 Task: Create a due date automation trigger when advanced on, on the monday after a card is due add fields without custom field "Resume" set at 11:00 AM.
Action: Mouse moved to (1093, 91)
Screenshot: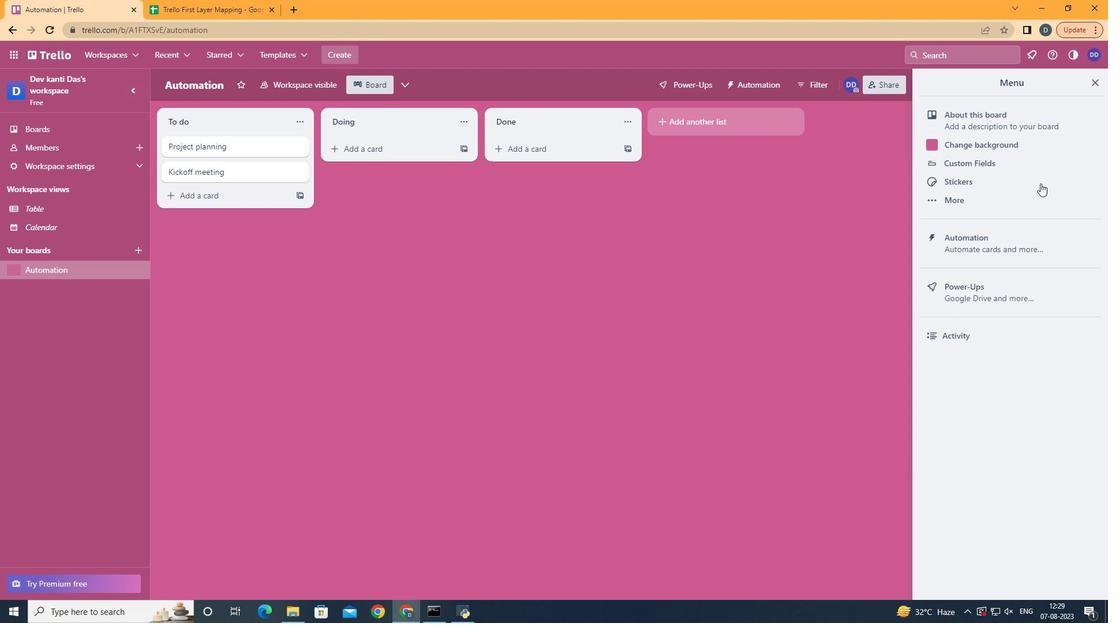 
Action: Mouse pressed left at (1093, 91)
Screenshot: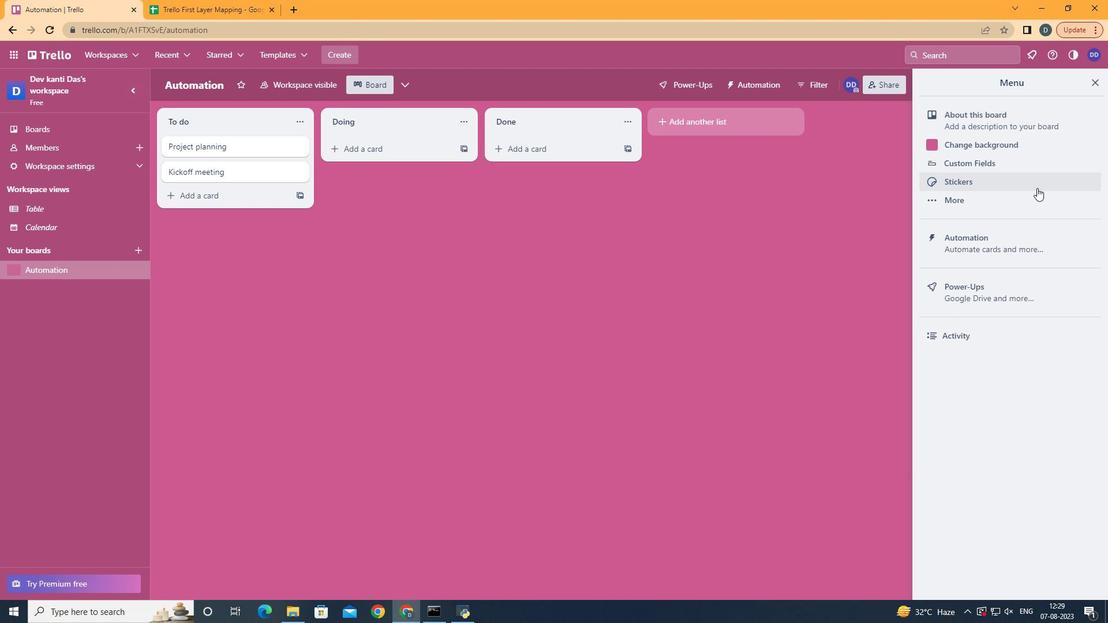 
Action: Mouse moved to (995, 252)
Screenshot: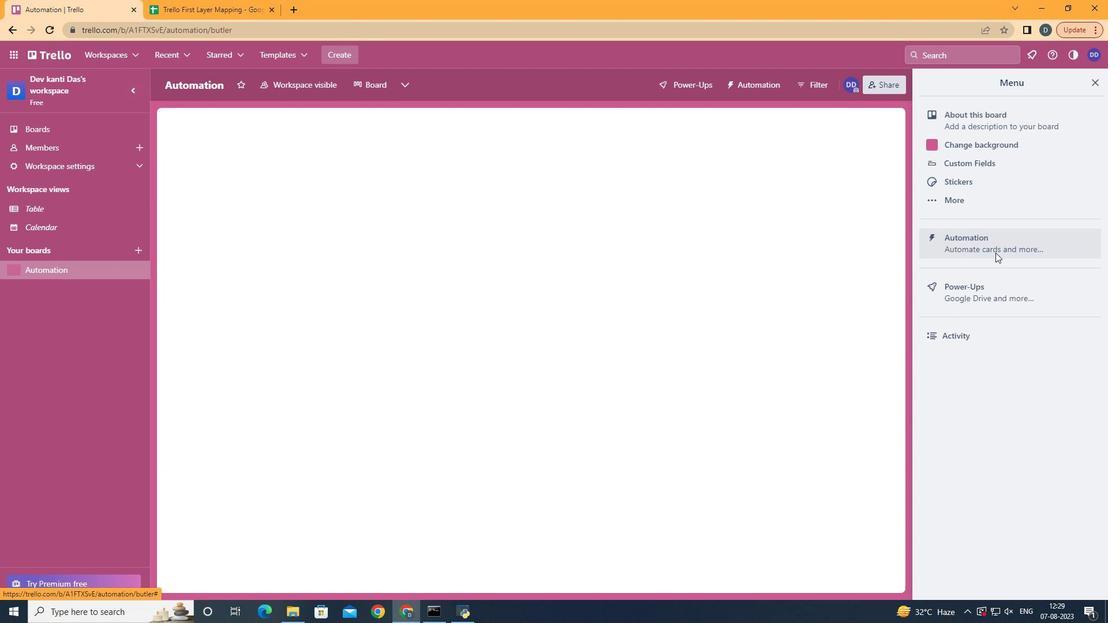 
Action: Mouse pressed left at (995, 252)
Screenshot: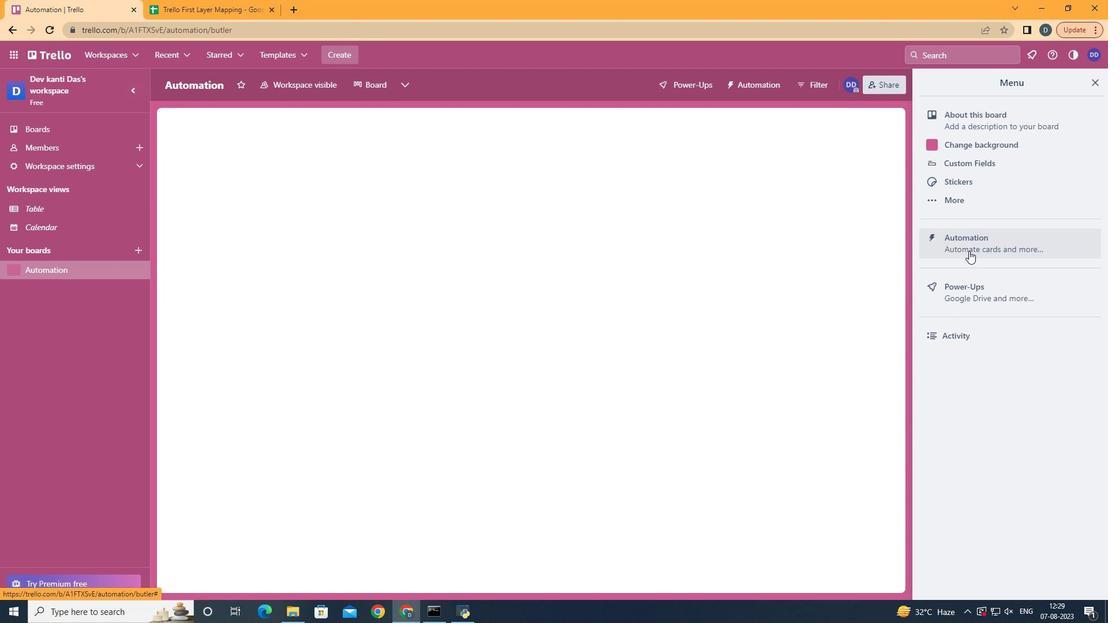 
Action: Mouse moved to (211, 233)
Screenshot: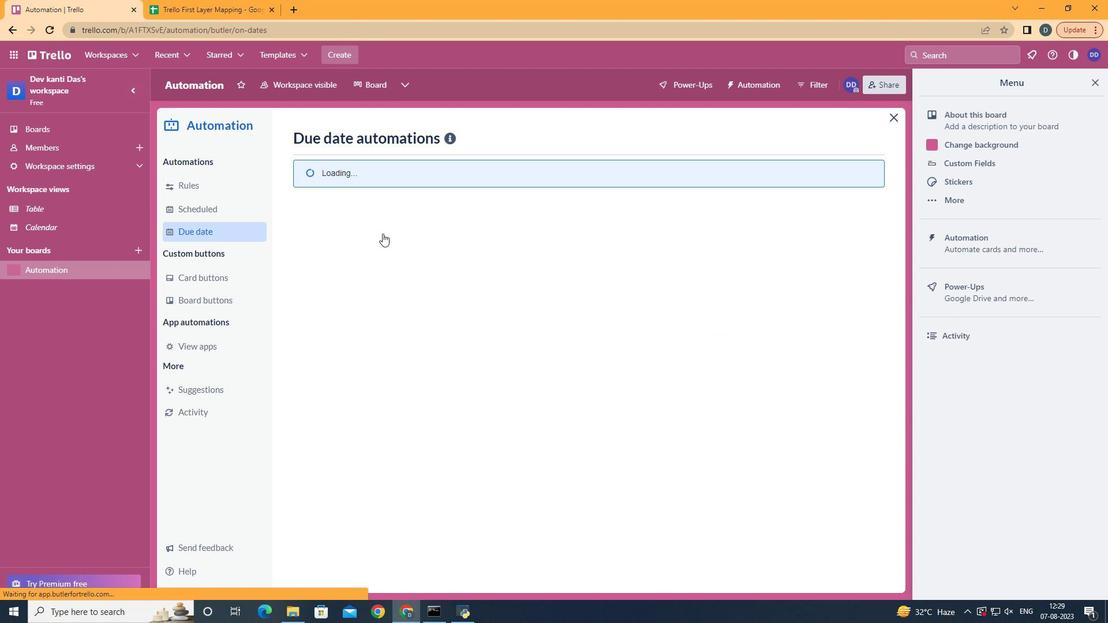 
Action: Mouse pressed left at (211, 233)
Screenshot: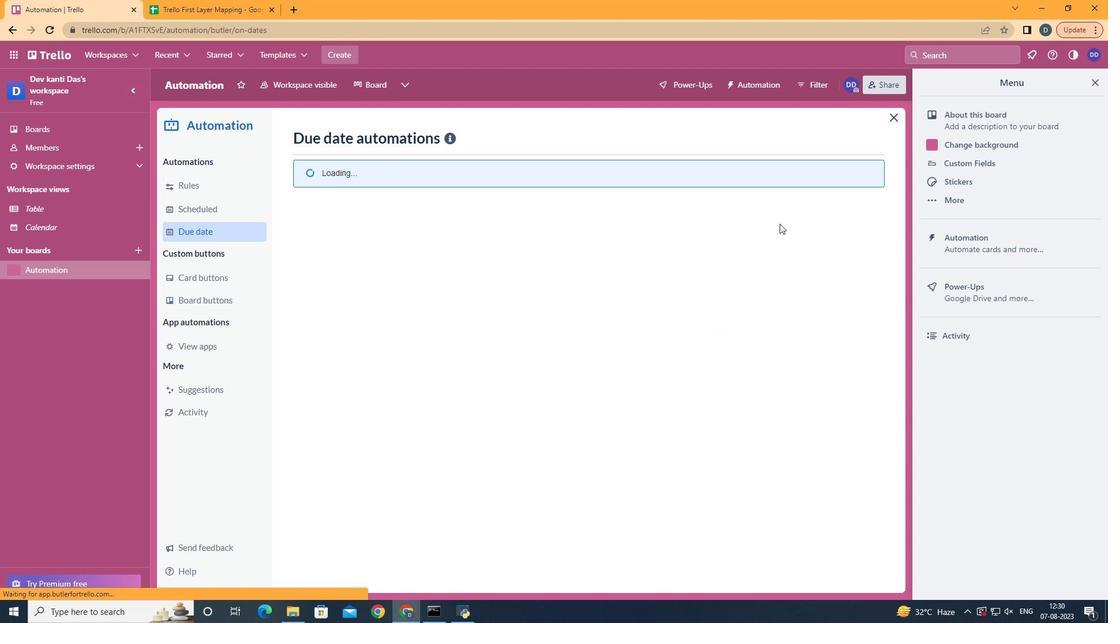 
Action: Mouse moved to (814, 138)
Screenshot: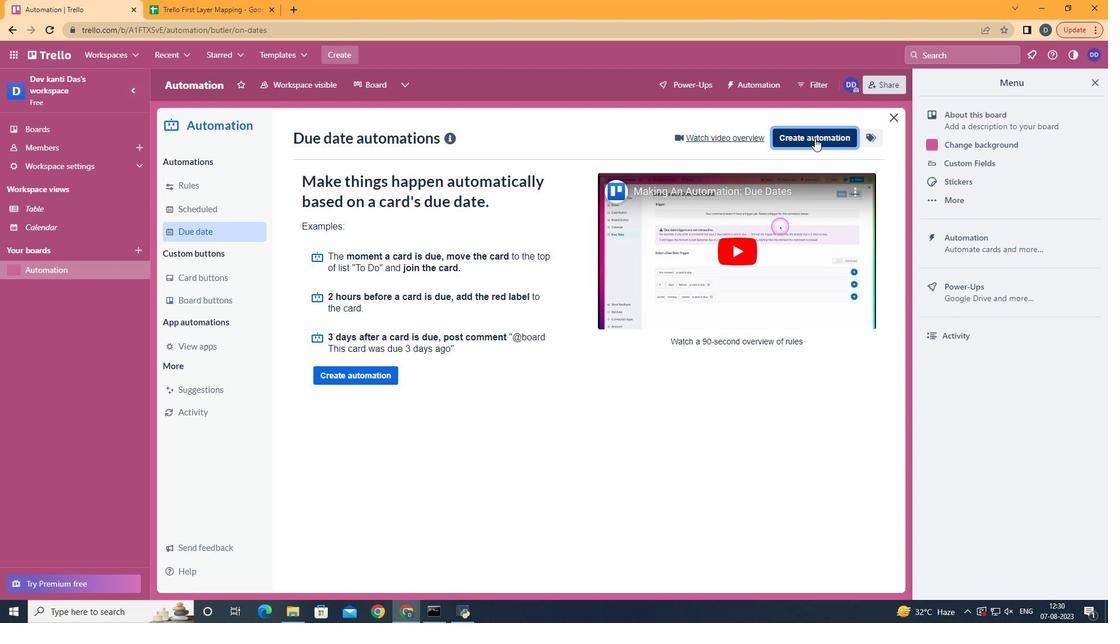 
Action: Mouse pressed left at (814, 138)
Screenshot: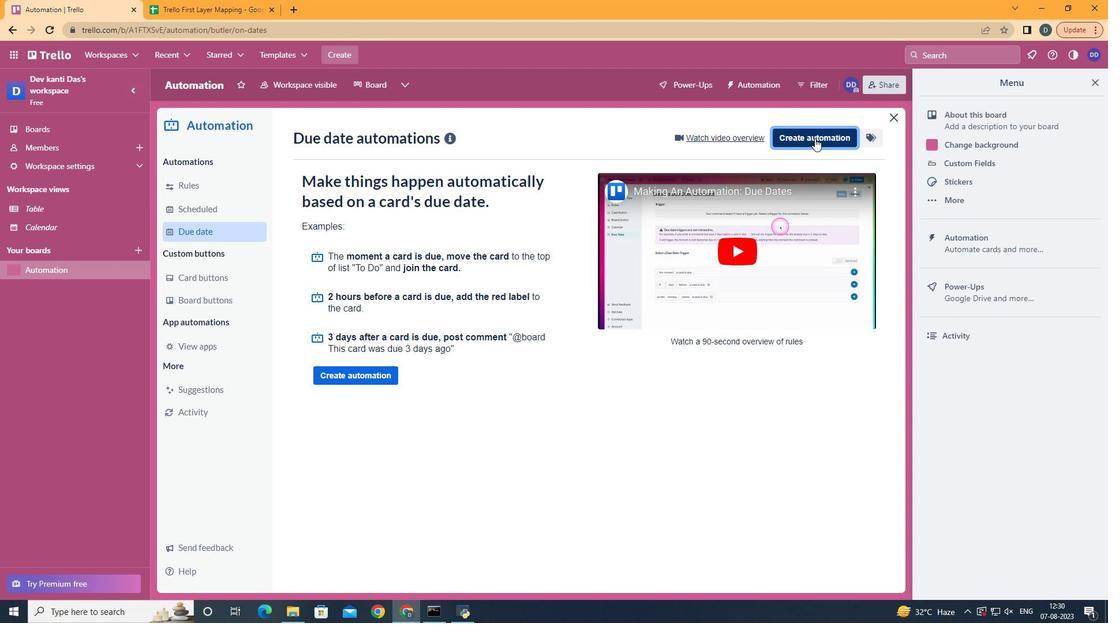 
Action: Mouse moved to (596, 254)
Screenshot: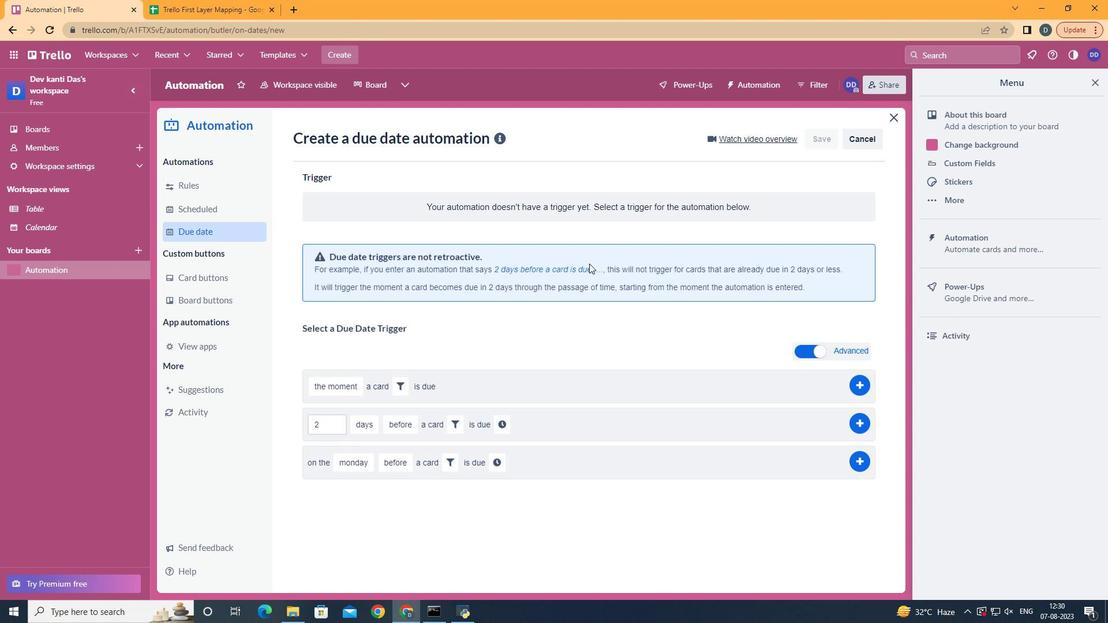
Action: Mouse pressed left at (596, 254)
Screenshot: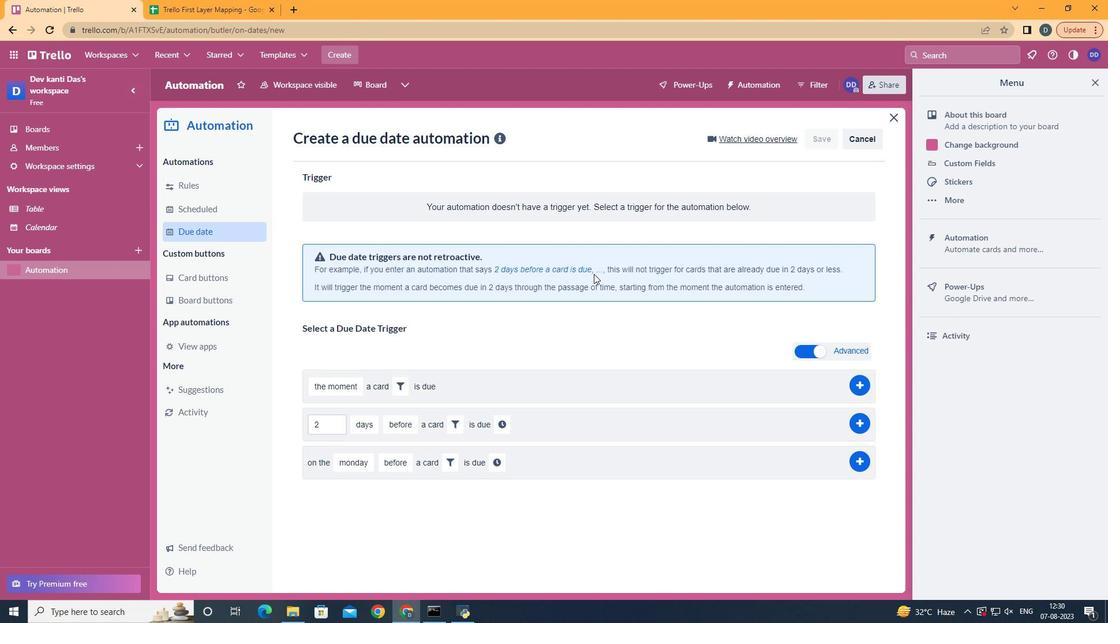 
Action: Mouse moved to (389, 296)
Screenshot: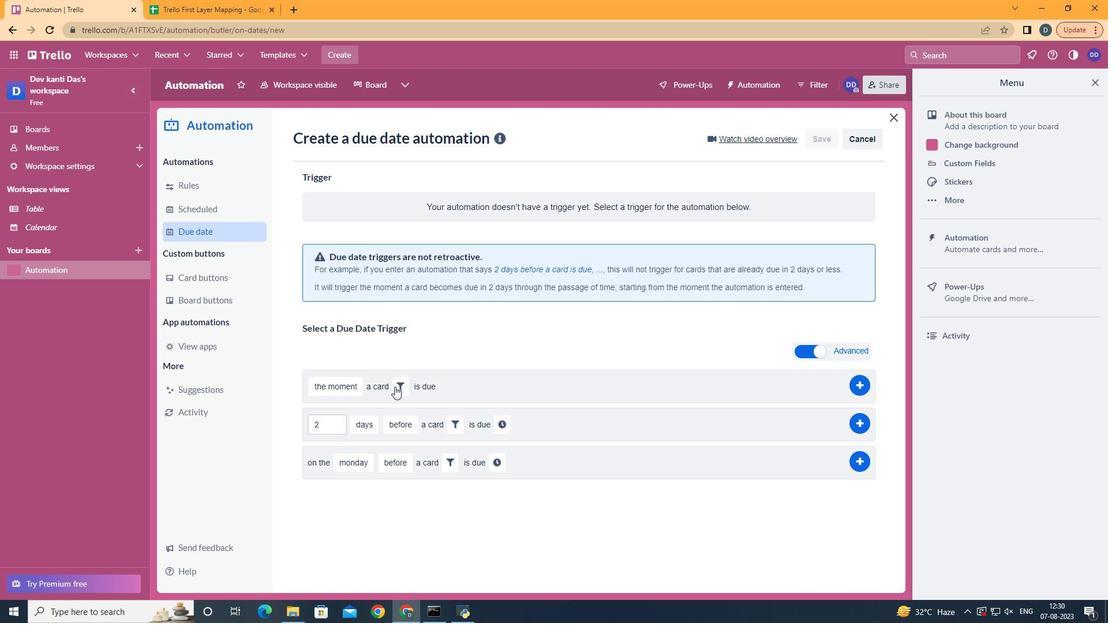 
Action: Mouse pressed left at (389, 296)
Screenshot: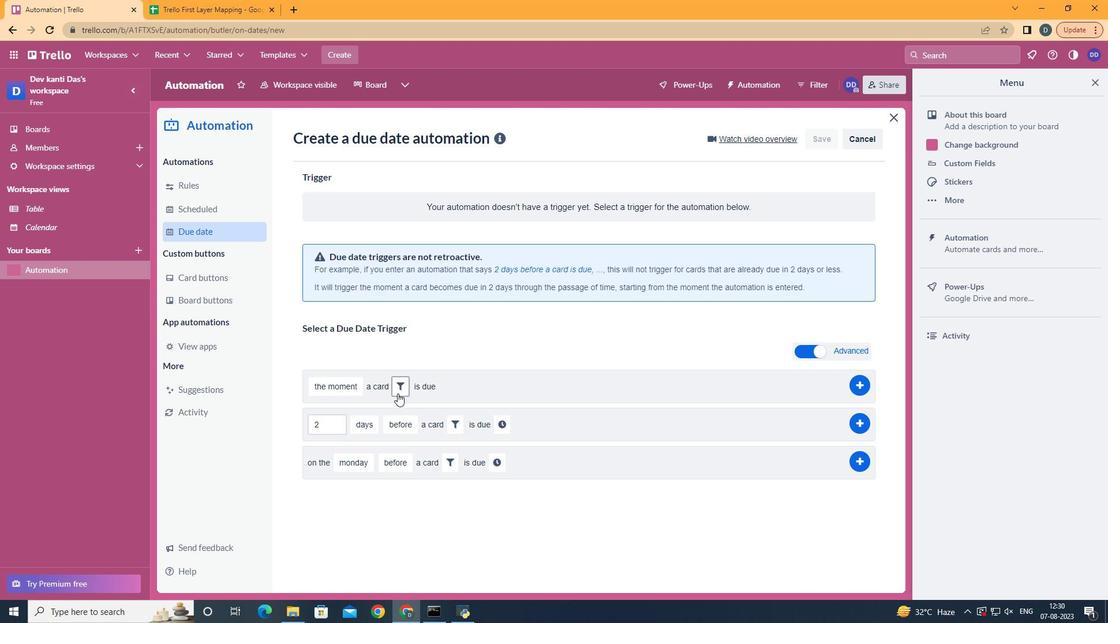 
Action: Mouse moved to (403, 509)
Screenshot: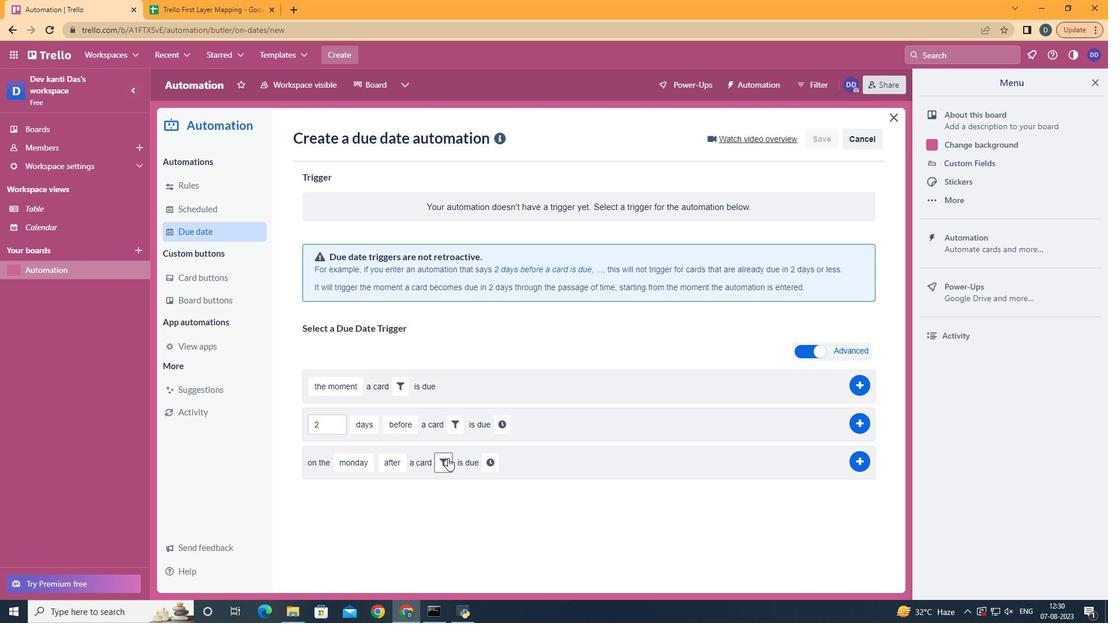 
Action: Mouse pressed left at (403, 509)
Screenshot: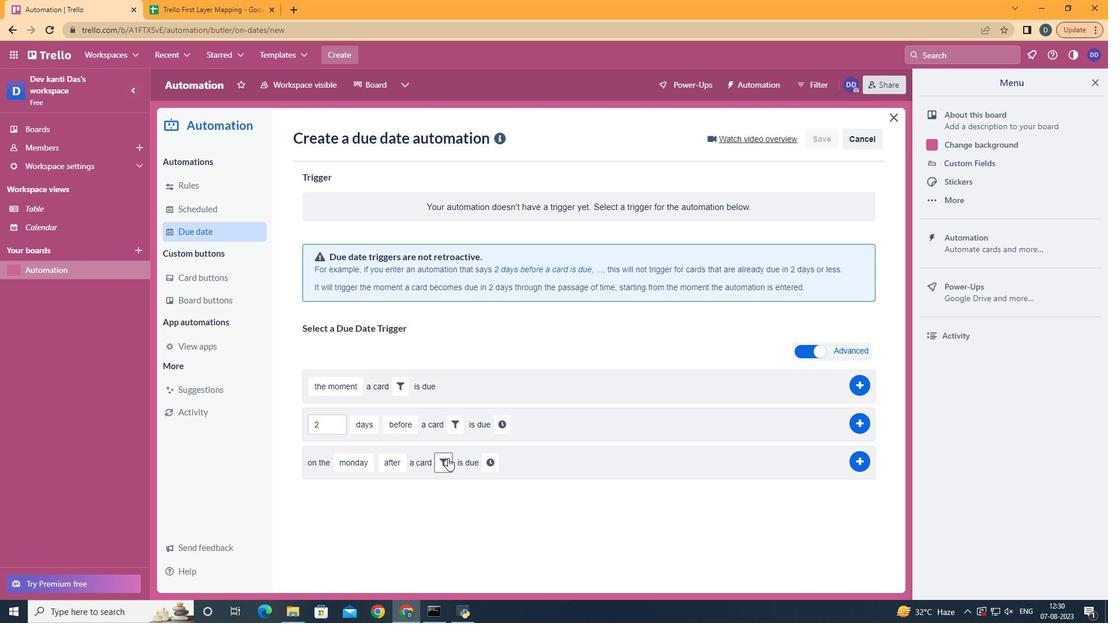 
Action: Mouse moved to (447, 458)
Screenshot: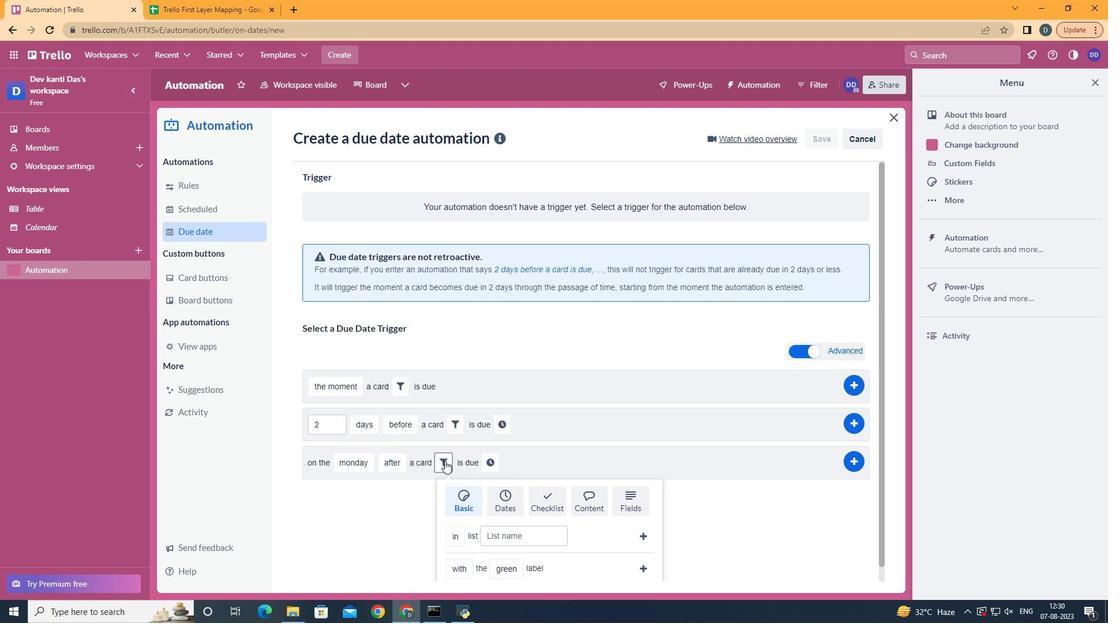
Action: Mouse pressed left at (447, 458)
Screenshot: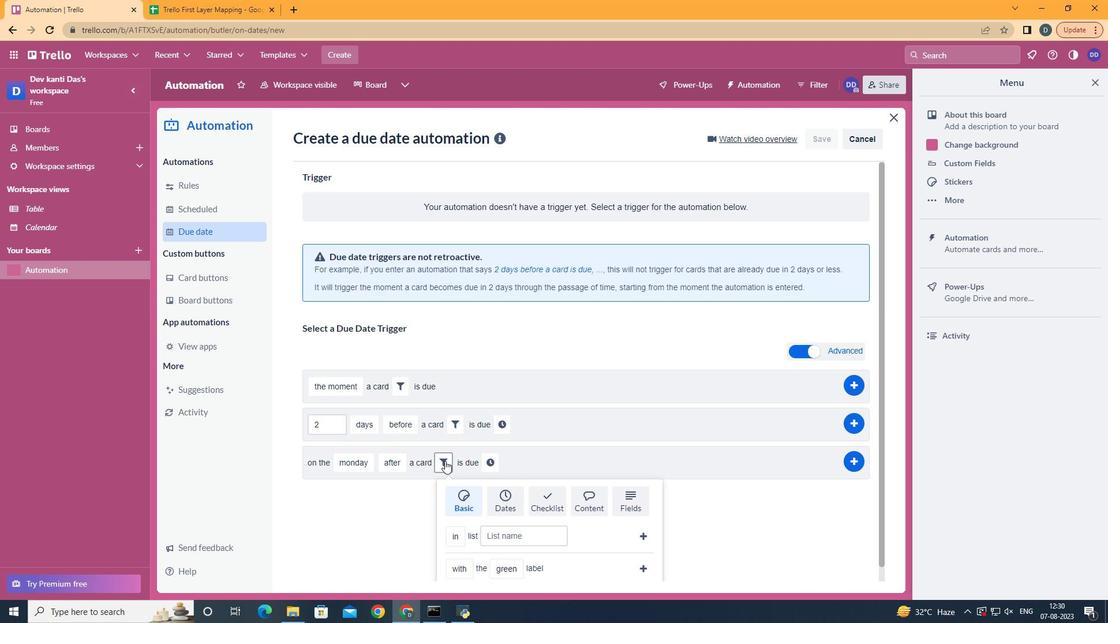 
Action: Mouse moved to (623, 500)
Screenshot: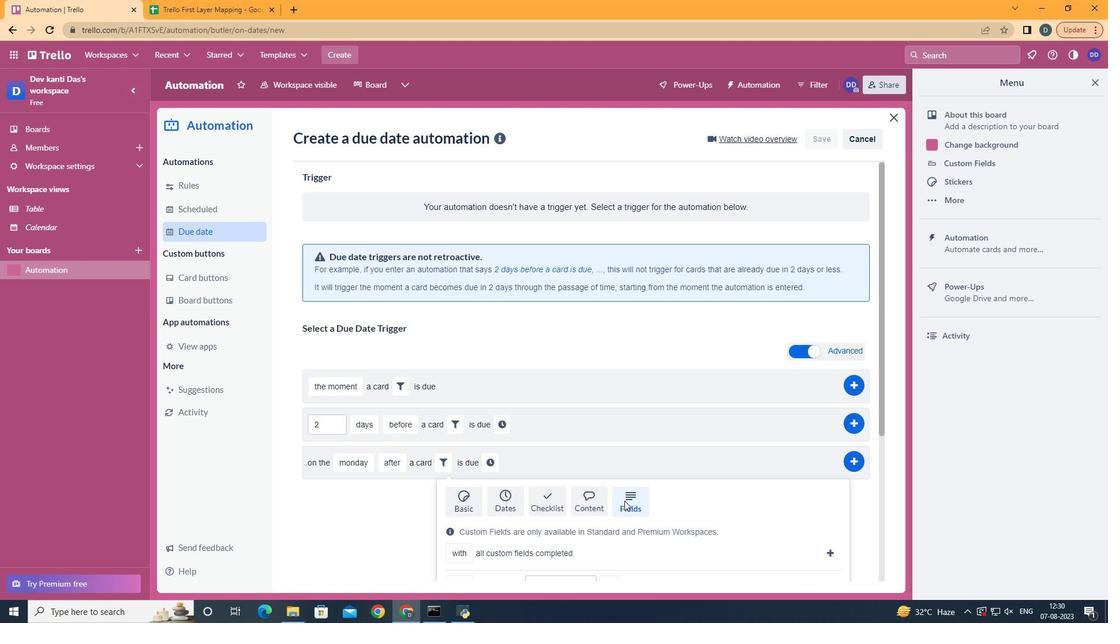 
Action: Mouse pressed left at (623, 500)
Screenshot: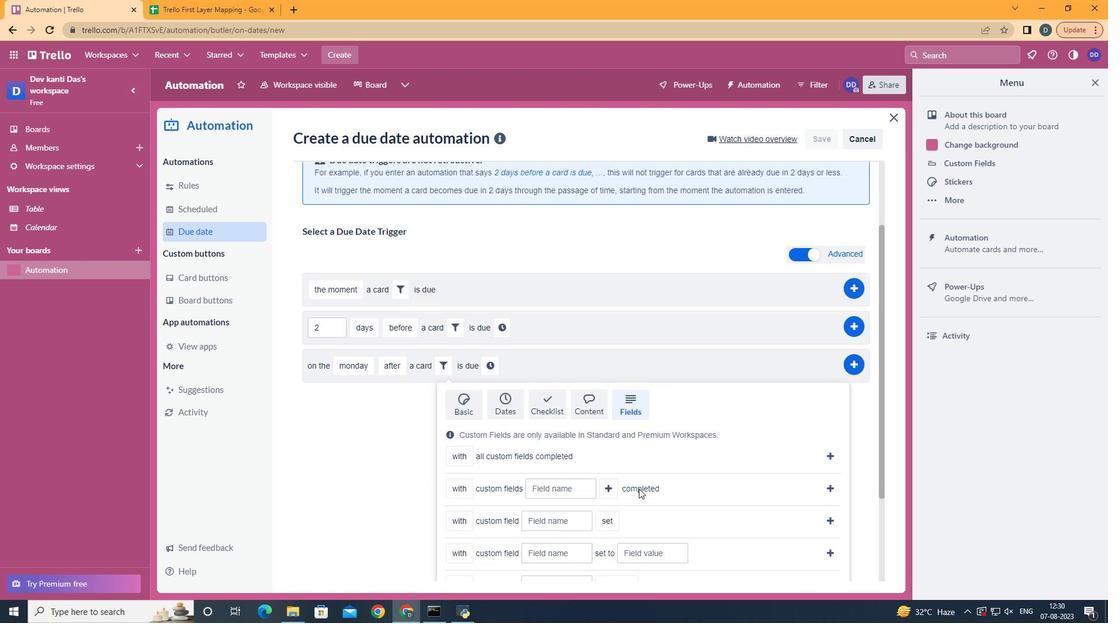 
Action: Mouse moved to (624, 500)
Screenshot: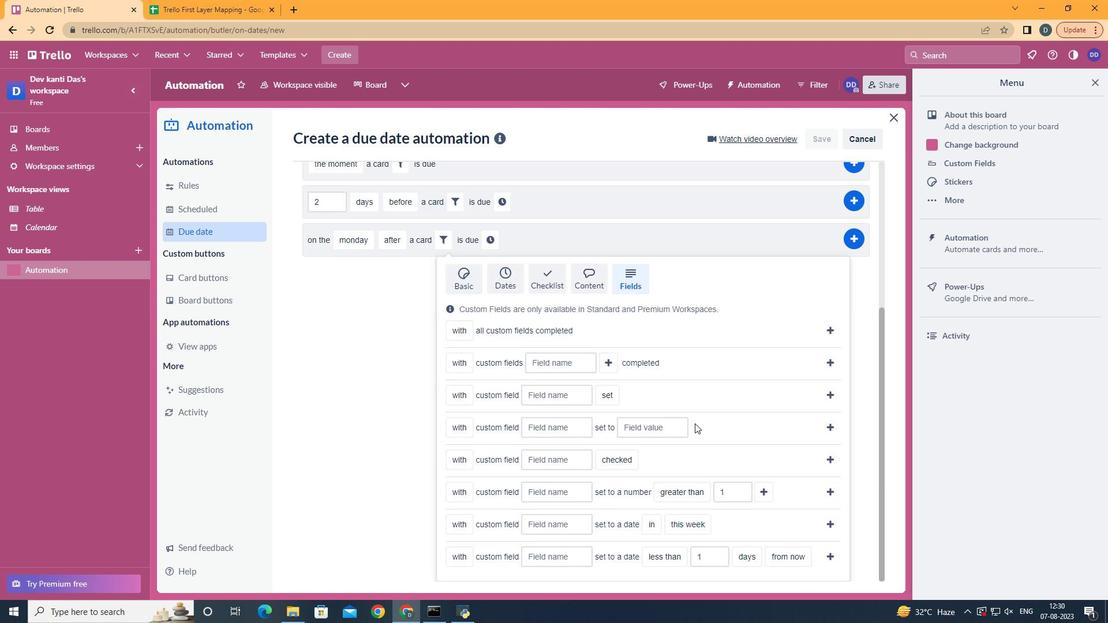
Action: Mouse scrolled (624, 500) with delta (0, 0)
Screenshot: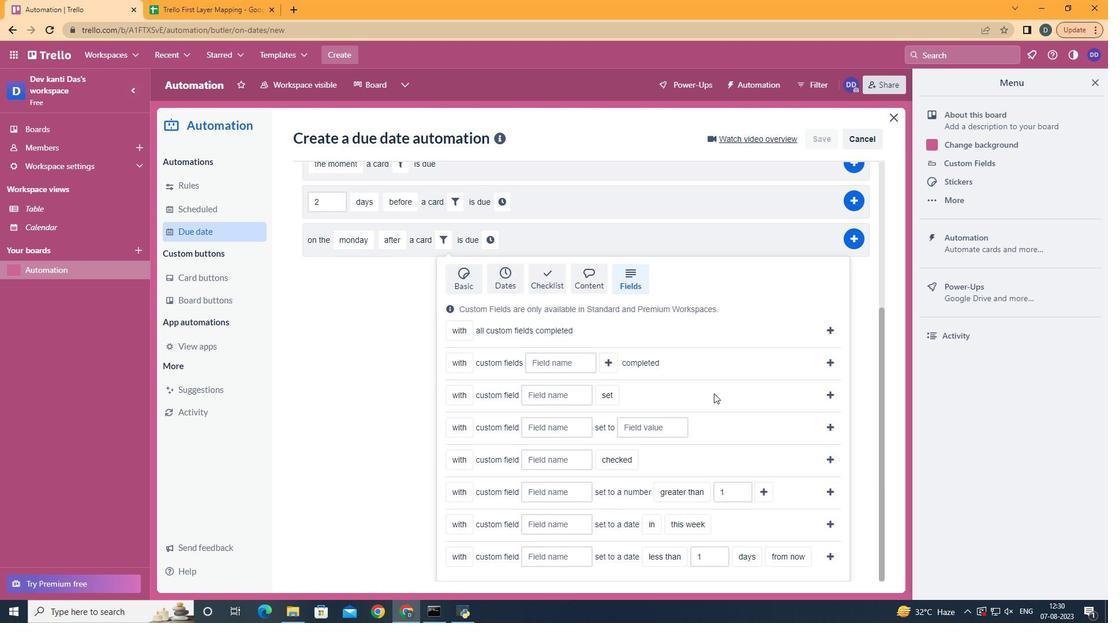 
Action: Mouse scrolled (624, 500) with delta (0, 0)
Screenshot: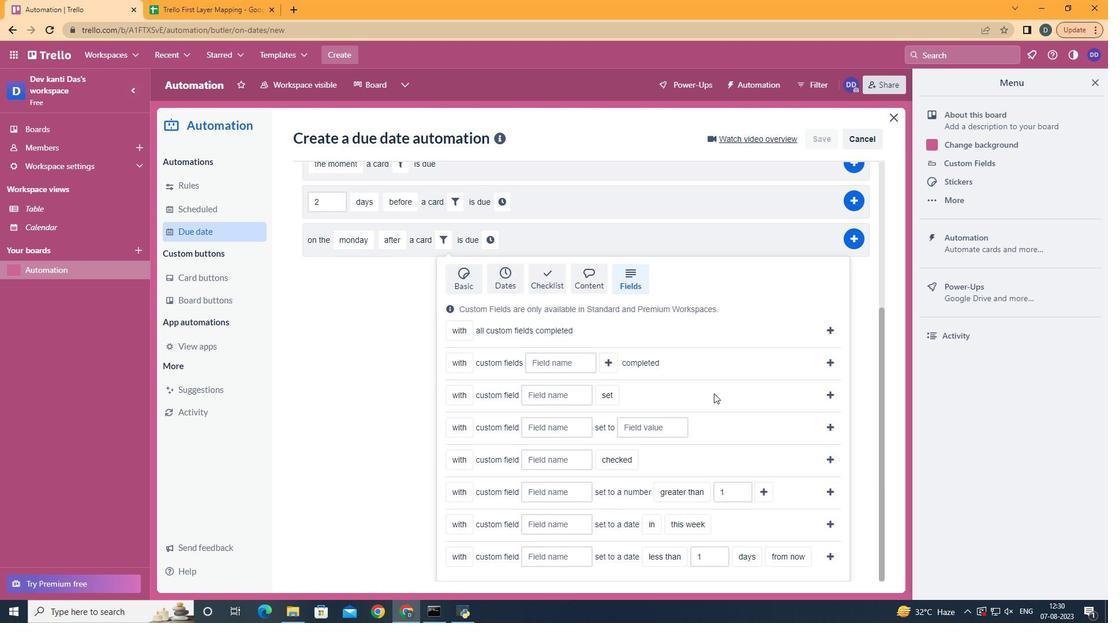 
Action: Mouse scrolled (624, 500) with delta (0, 0)
Screenshot: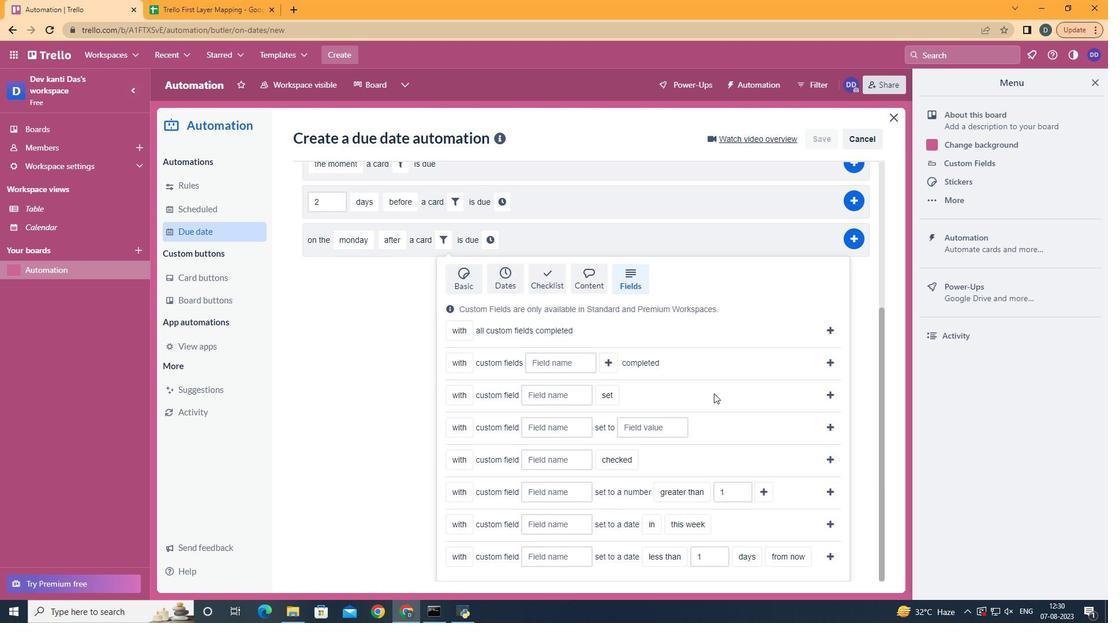 
Action: Mouse scrolled (624, 500) with delta (0, 0)
Screenshot: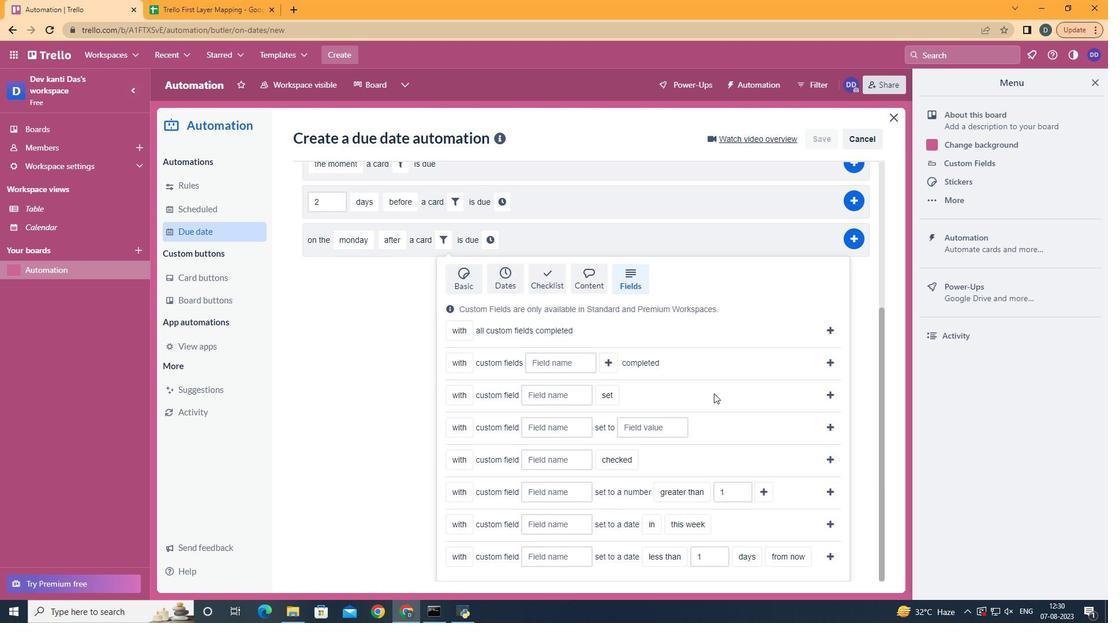 
Action: Mouse scrolled (624, 500) with delta (0, 0)
Screenshot: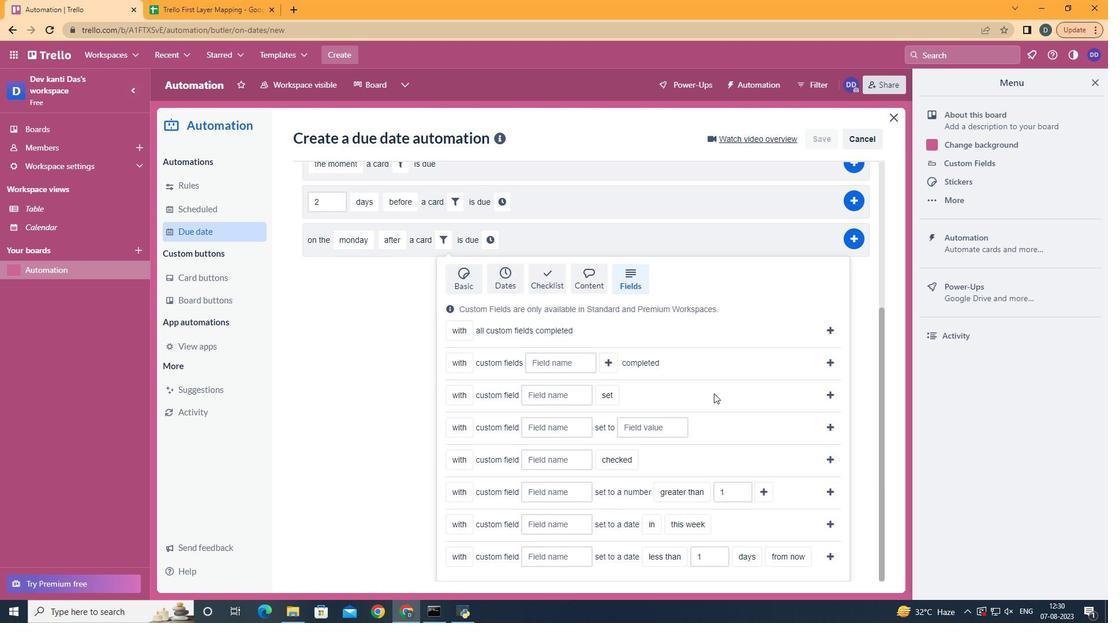 
Action: Mouse moved to (466, 440)
Screenshot: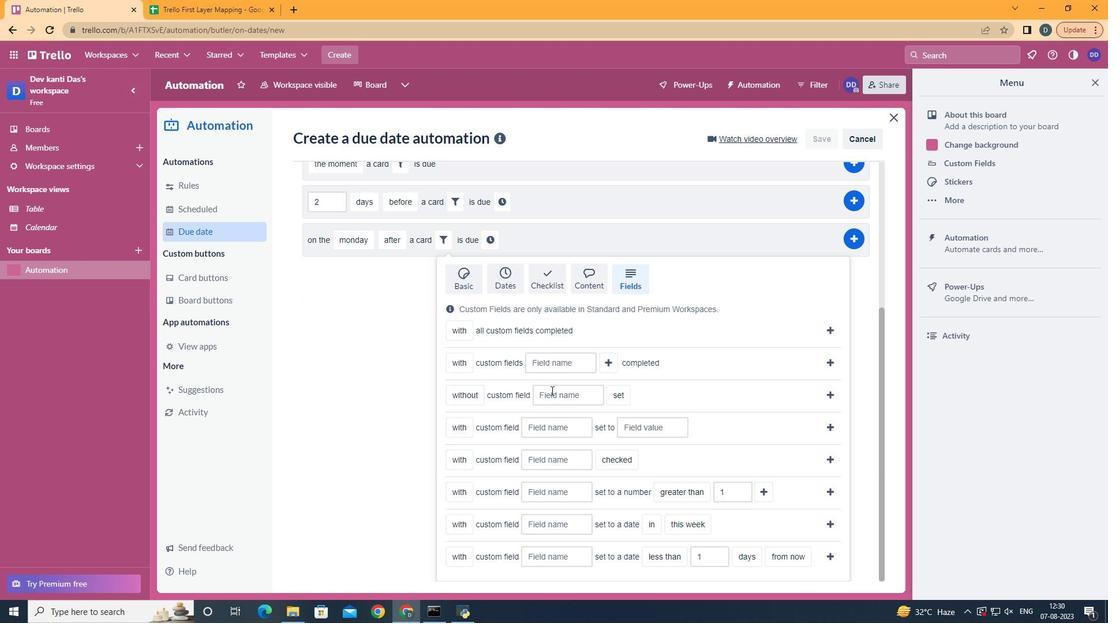 
Action: Mouse pressed left at (466, 440)
Screenshot: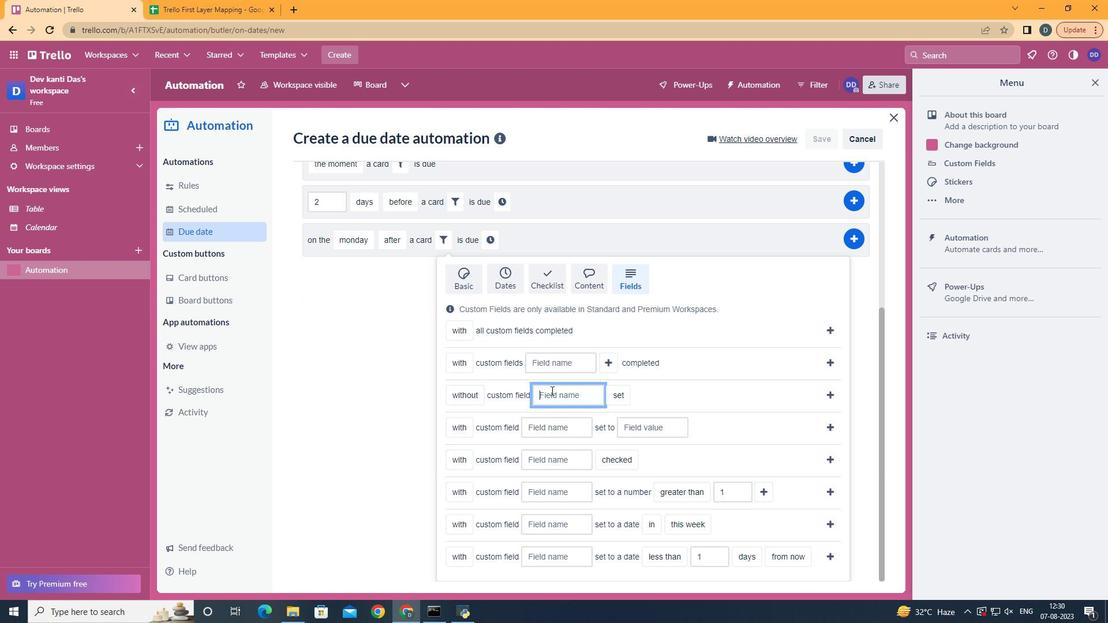 
Action: Mouse moved to (551, 390)
Screenshot: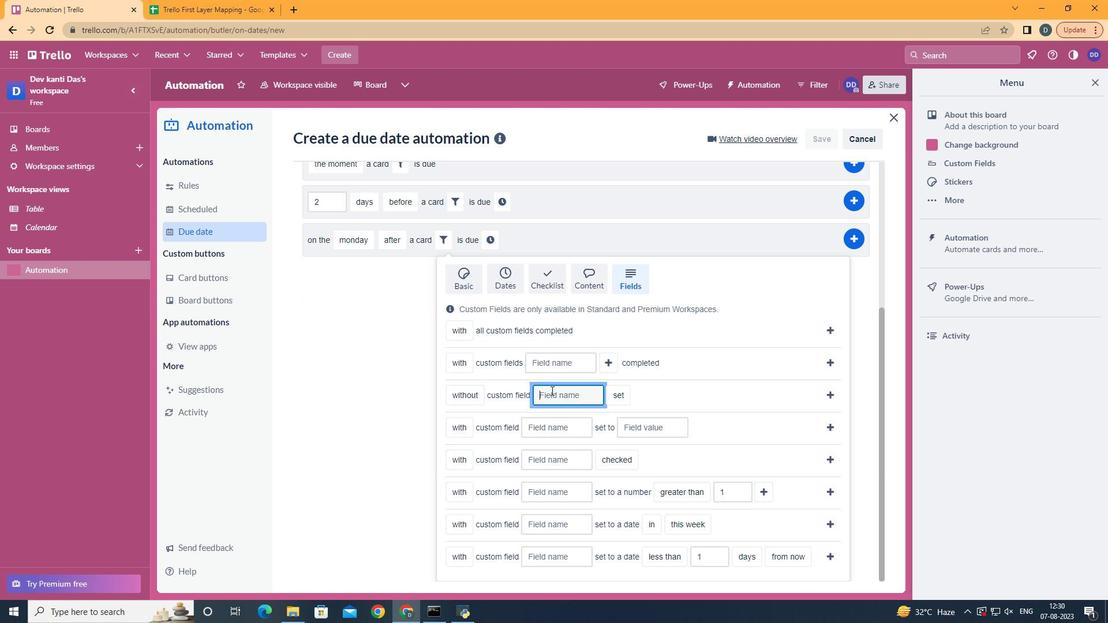 
Action: Mouse pressed left at (551, 390)
Screenshot: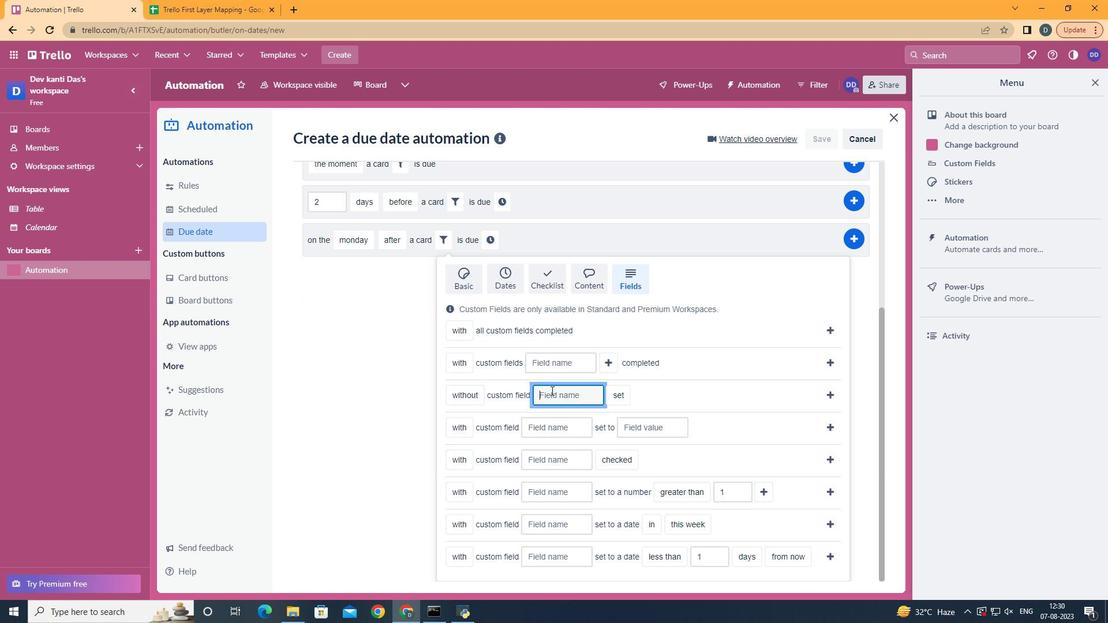
Action: Key pressed <Key.shift>Resume
Screenshot: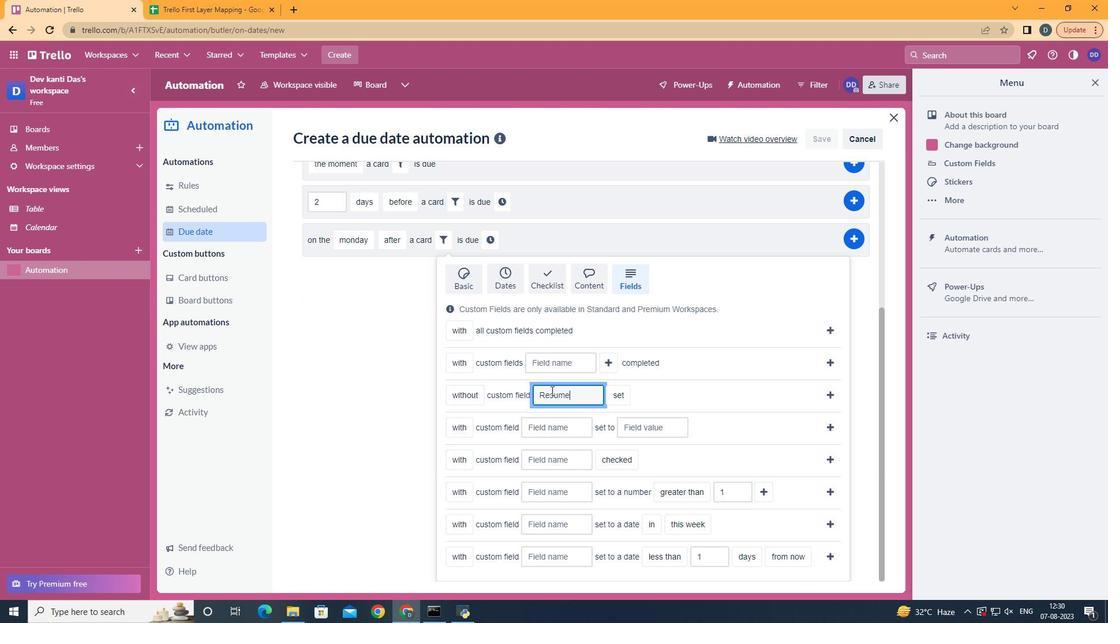 
Action: Mouse moved to (621, 417)
Screenshot: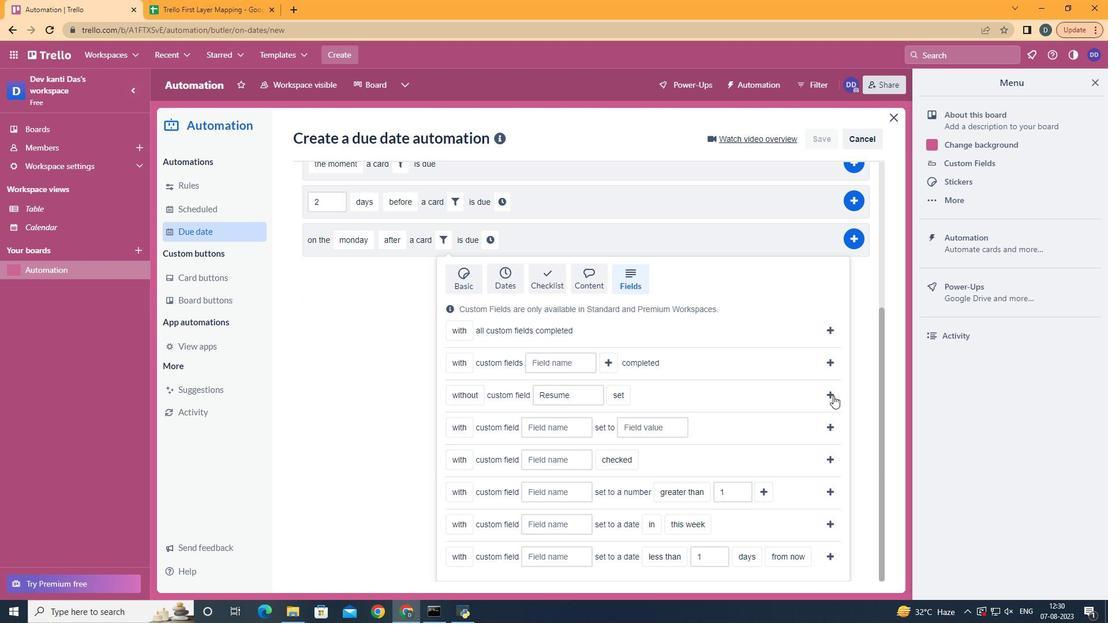 
Action: Mouse pressed left at (621, 417)
Screenshot: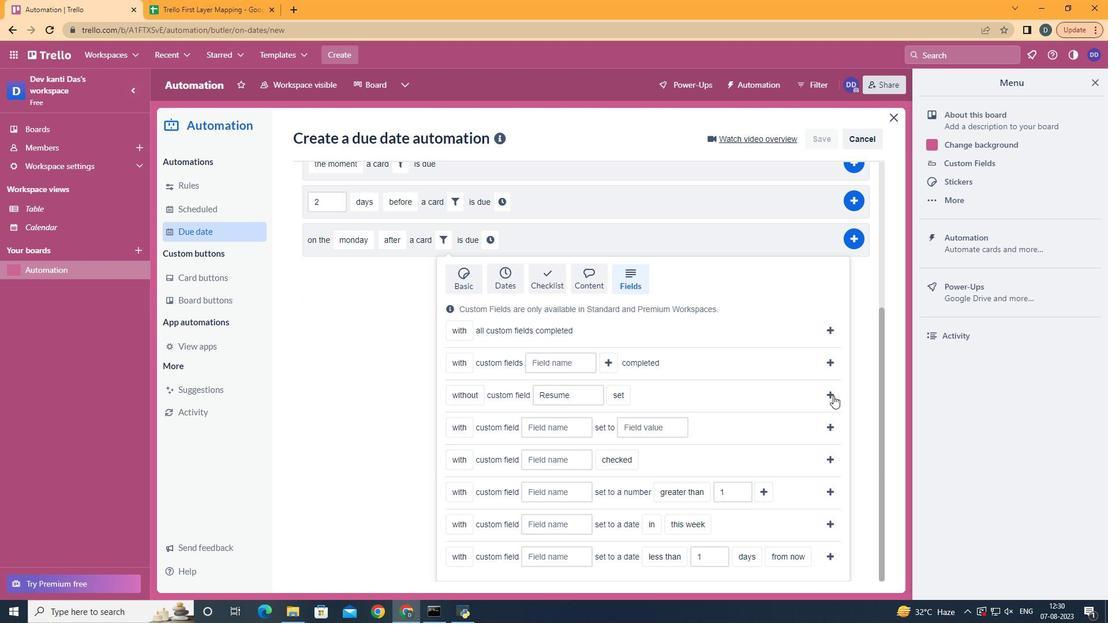 
Action: Mouse moved to (833, 395)
Screenshot: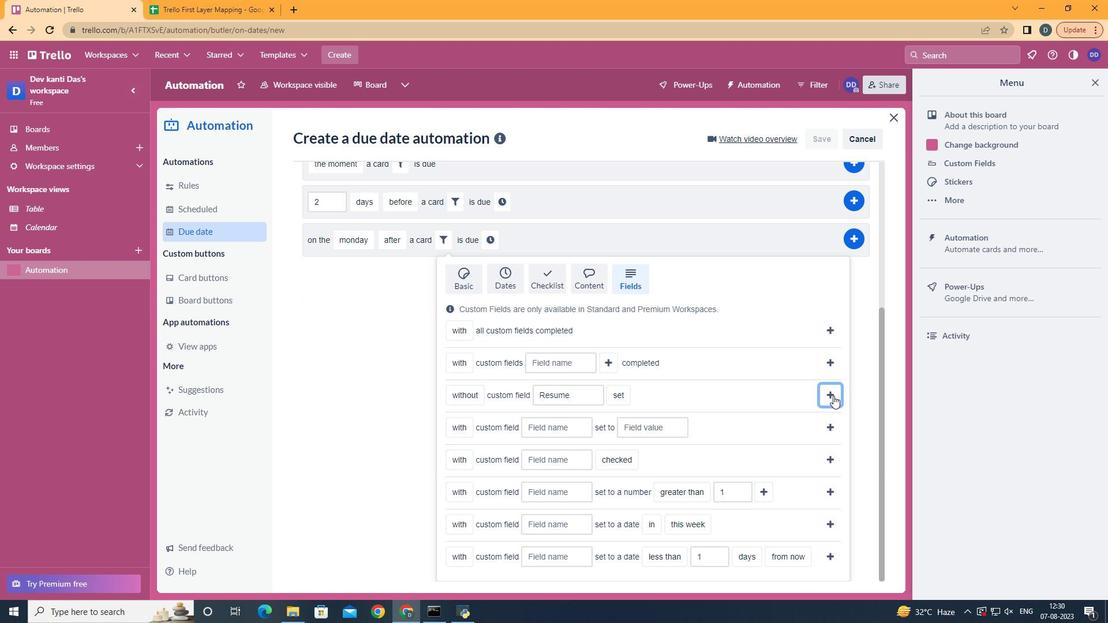 
Action: Mouse pressed left at (833, 395)
Screenshot: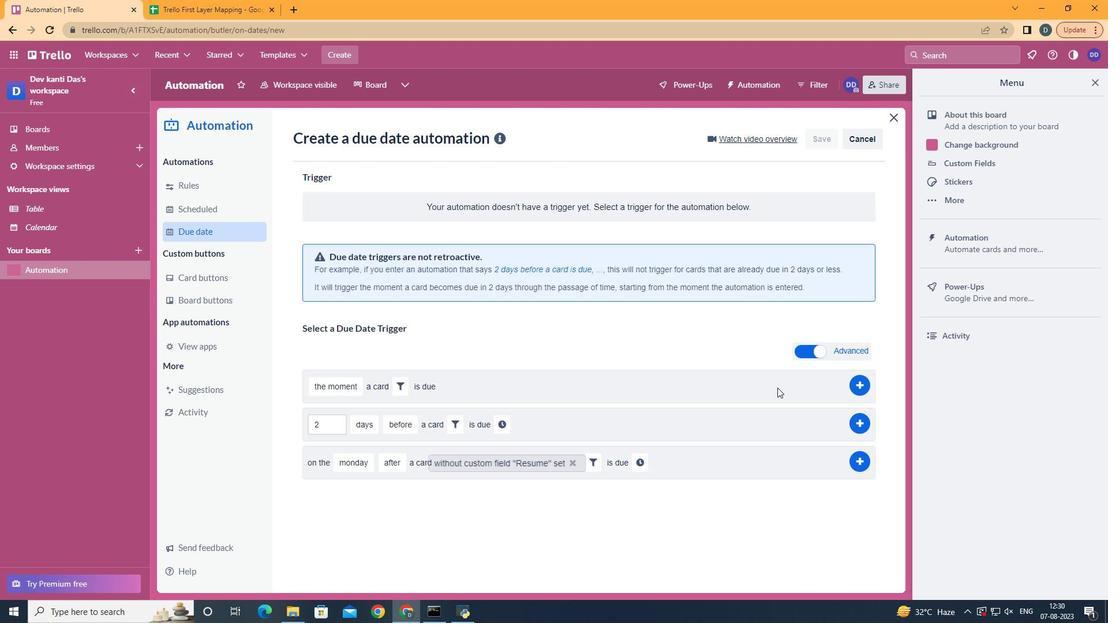 
Action: Mouse moved to (647, 459)
Screenshot: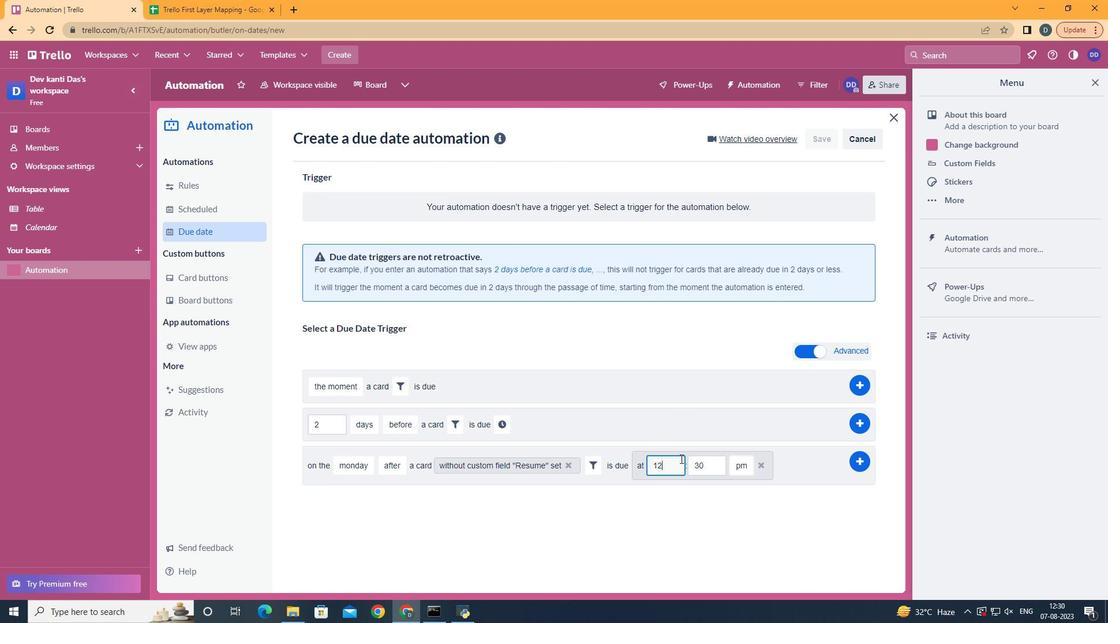 
Action: Mouse pressed left at (647, 459)
Screenshot: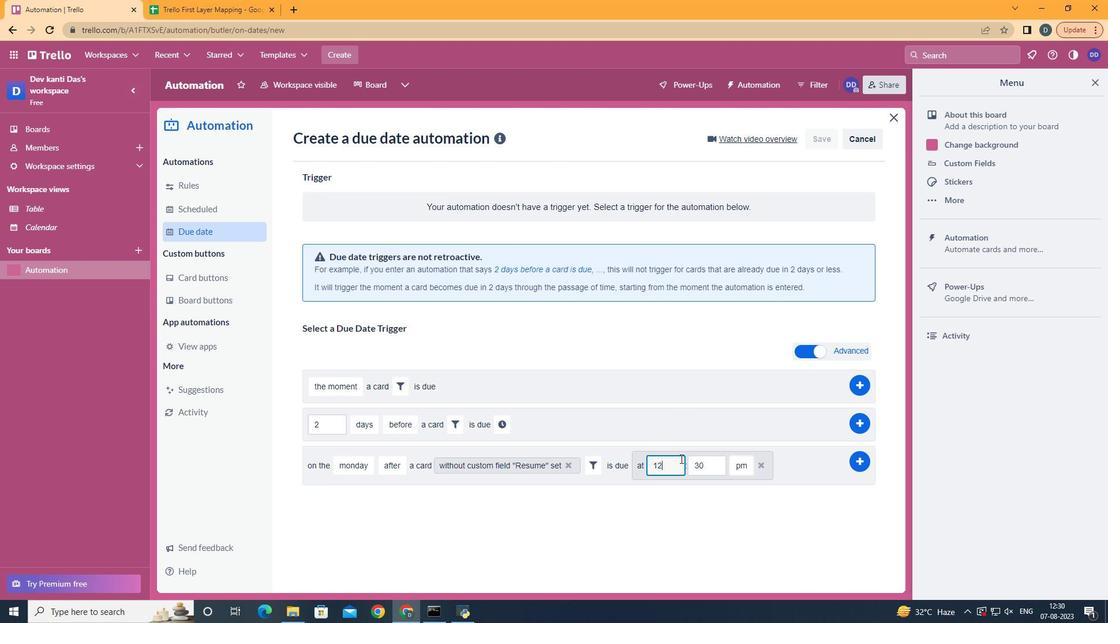 
Action: Mouse moved to (680, 458)
Screenshot: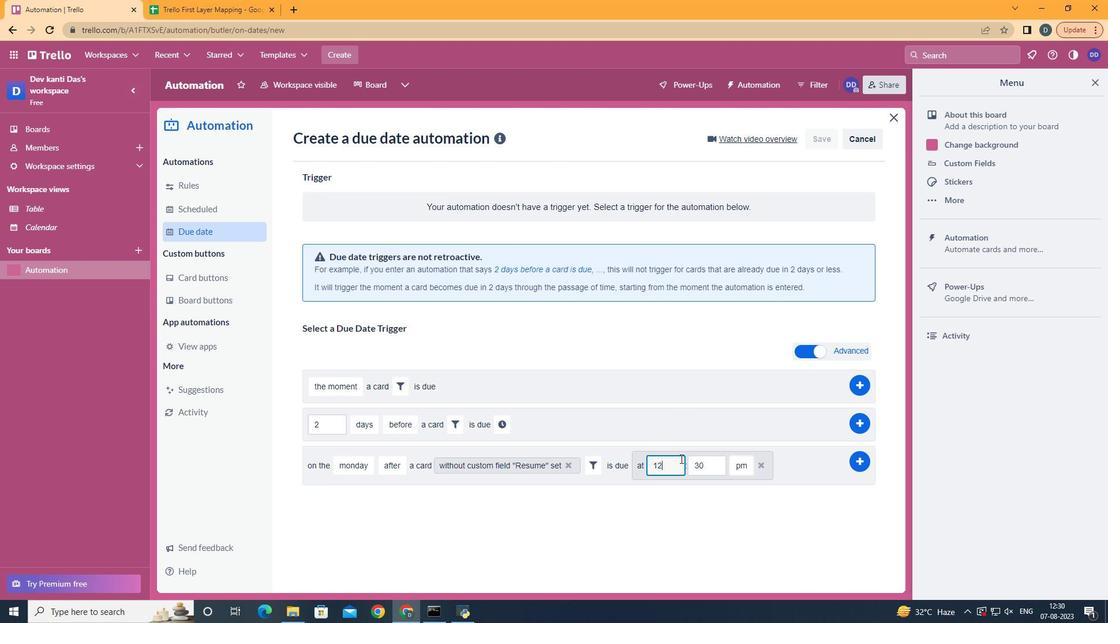 
Action: Mouse pressed left at (680, 458)
Screenshot: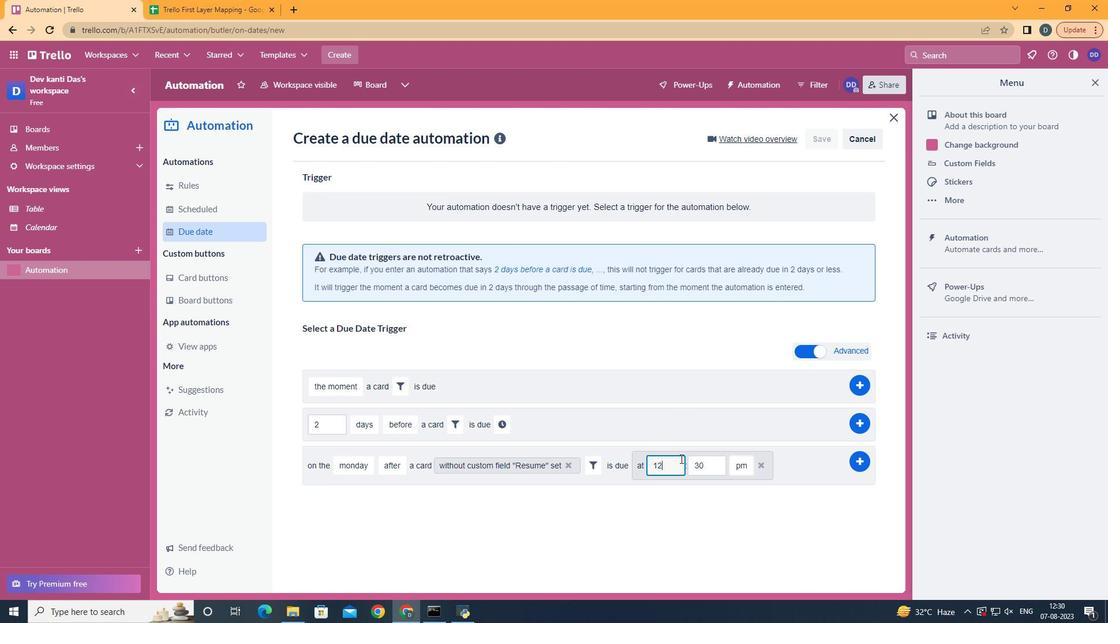 
Action: Key pressed <Key.backspace>1
Screenshot: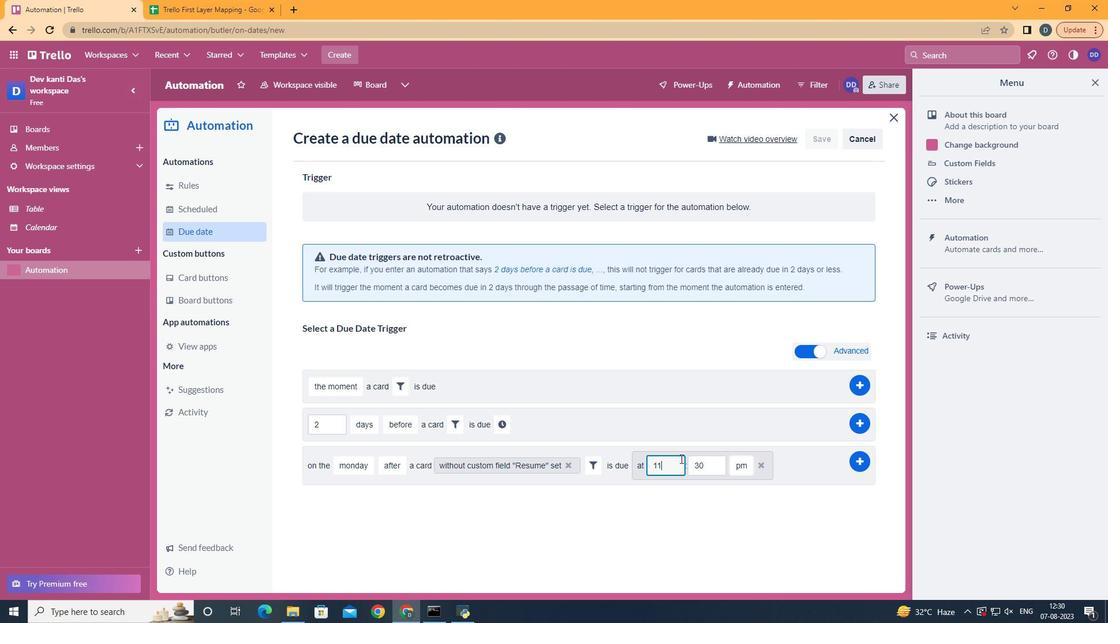
Action: Mouse moved to (716, 460)
Screenshot: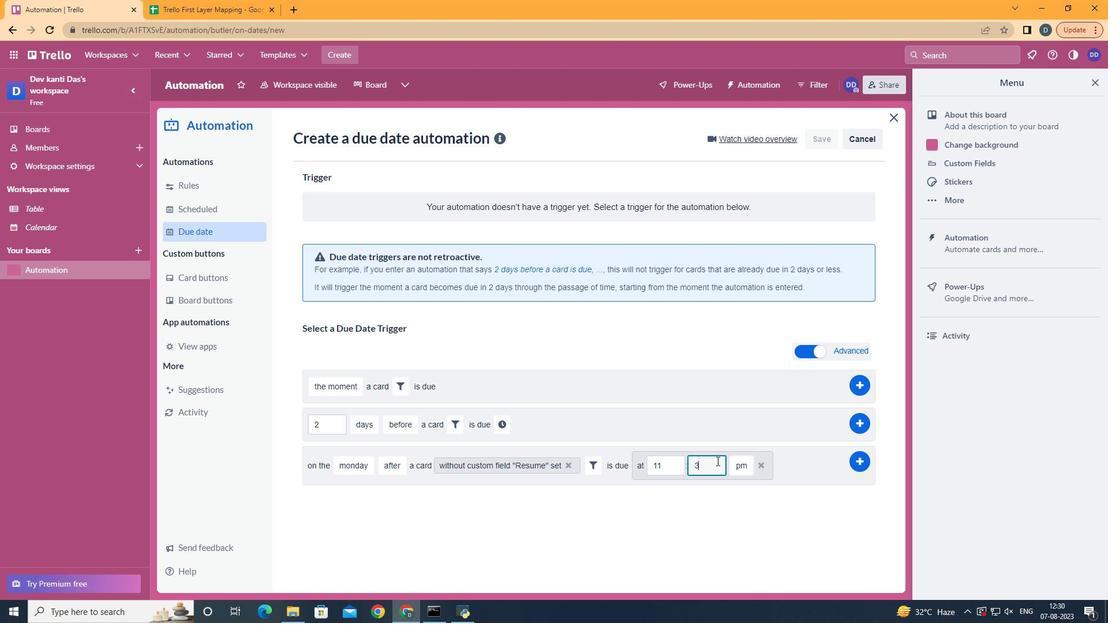 
Action: Mouse pressed left at (716, 460)
Screenshot: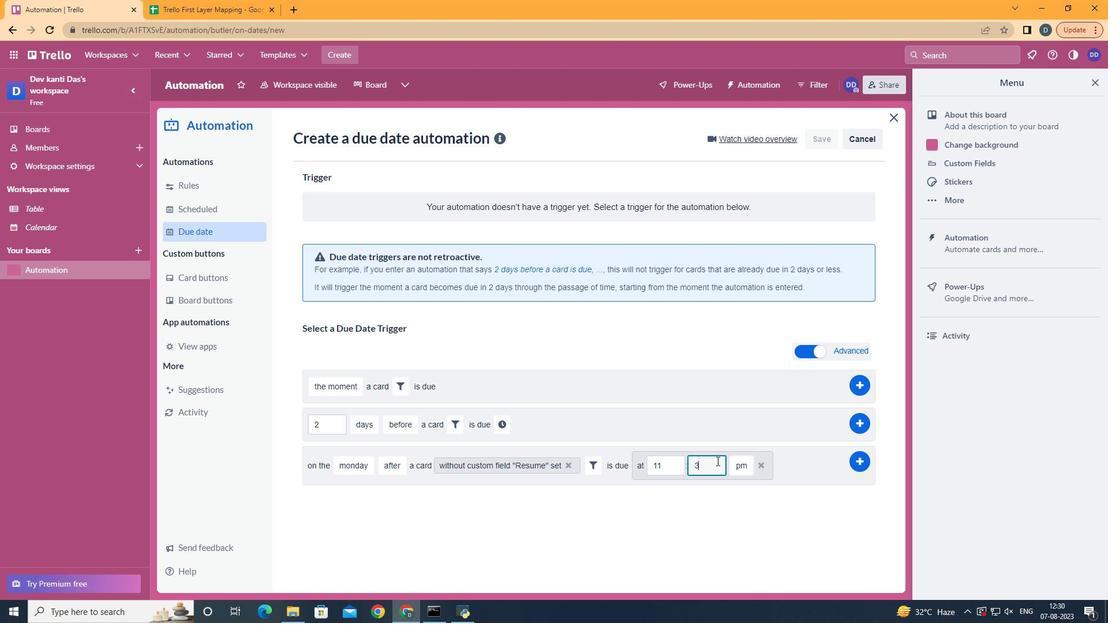 
Action: Mouse moved to (716, 461)
Screenshot: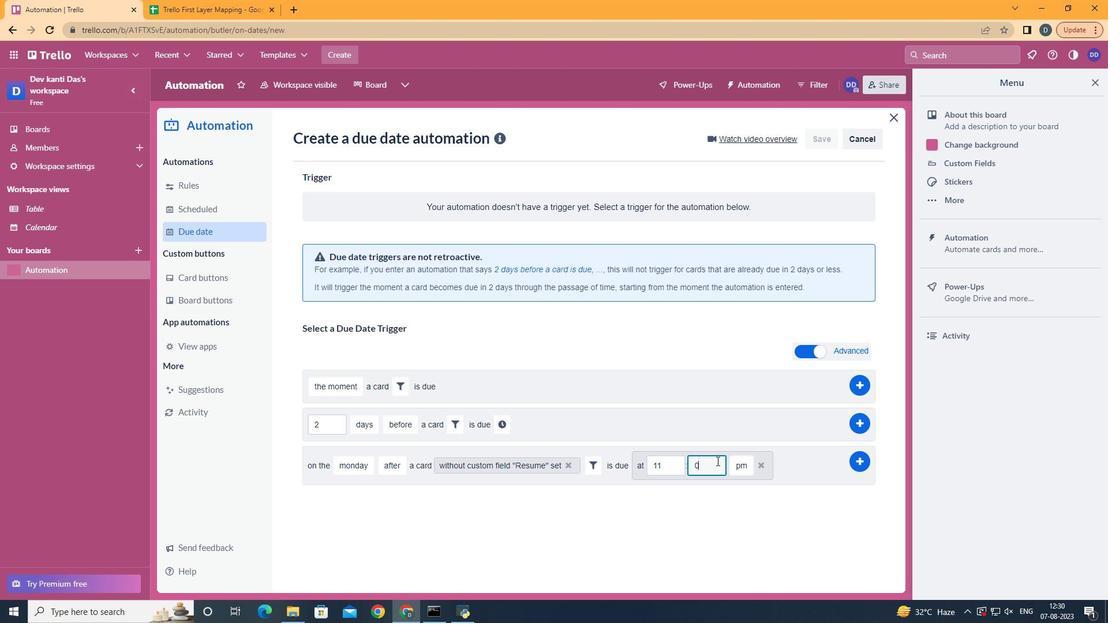 
Action: Key pressed <Key.backspace><Key.backspace>00
Screenshot: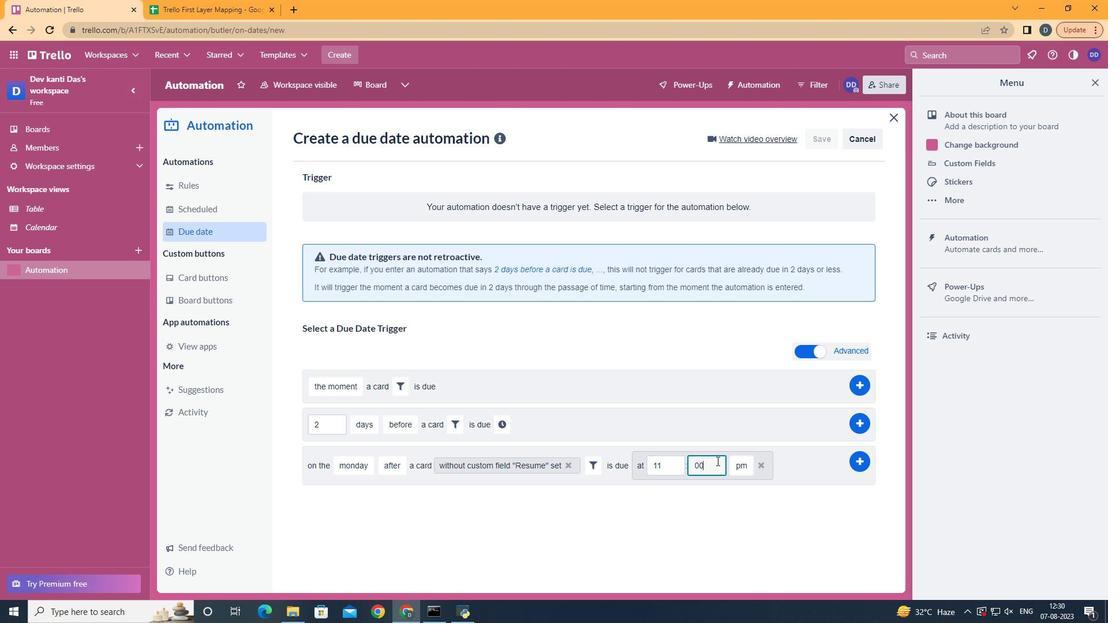 
Action: Mouse moved to (739, 486)
Screenshot: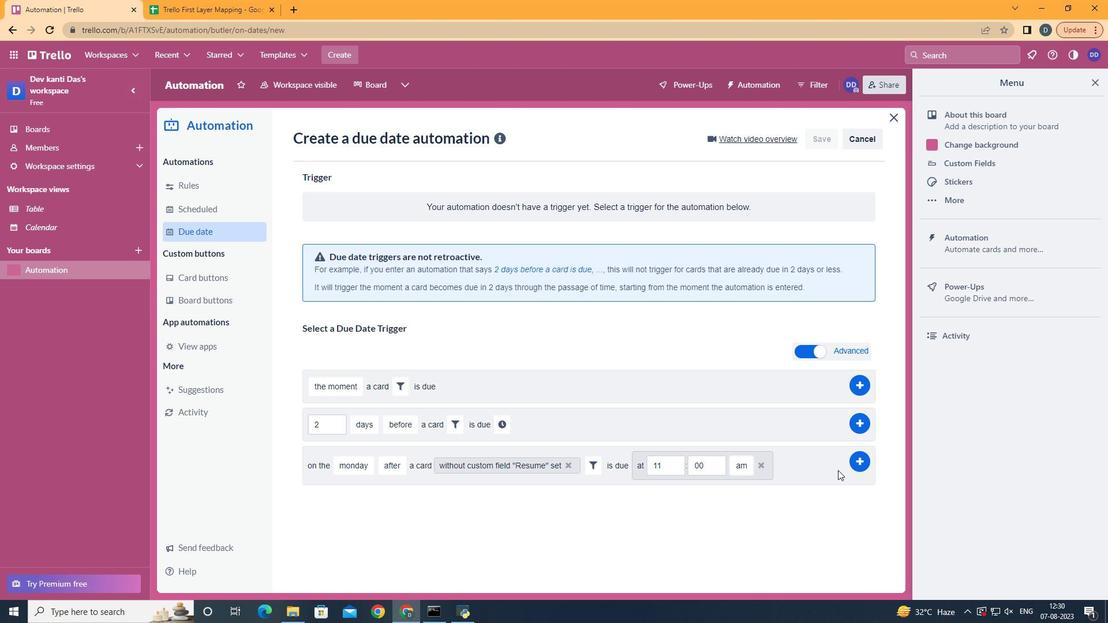 
Action: Mouse pressed left at (739, 486)
Screenshot: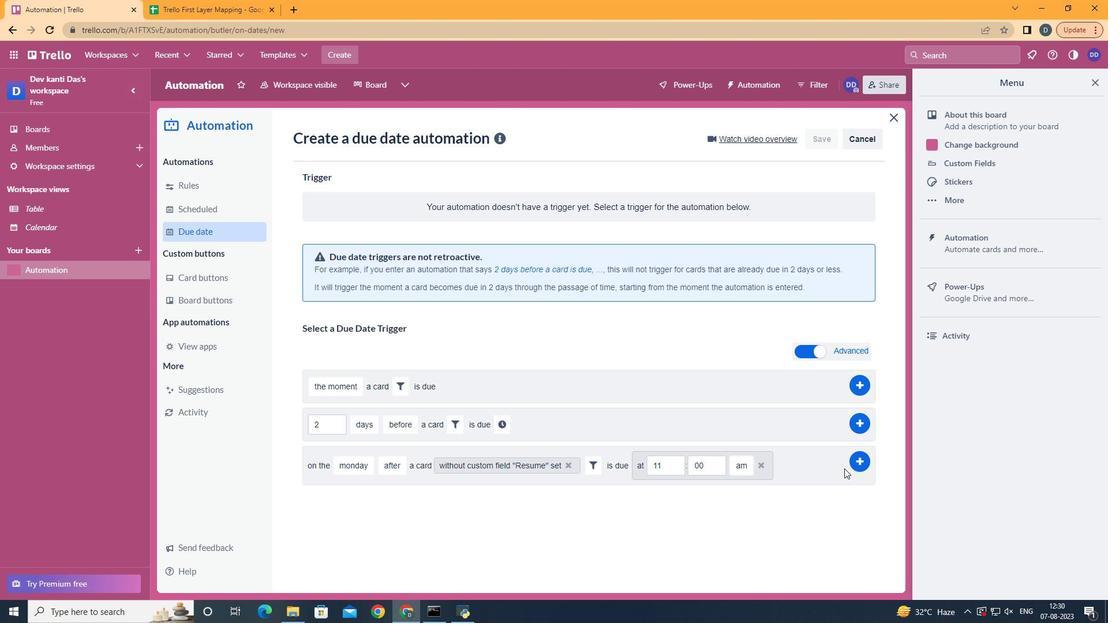 
Action: Mouse moved to (858, 465)
Screenshot: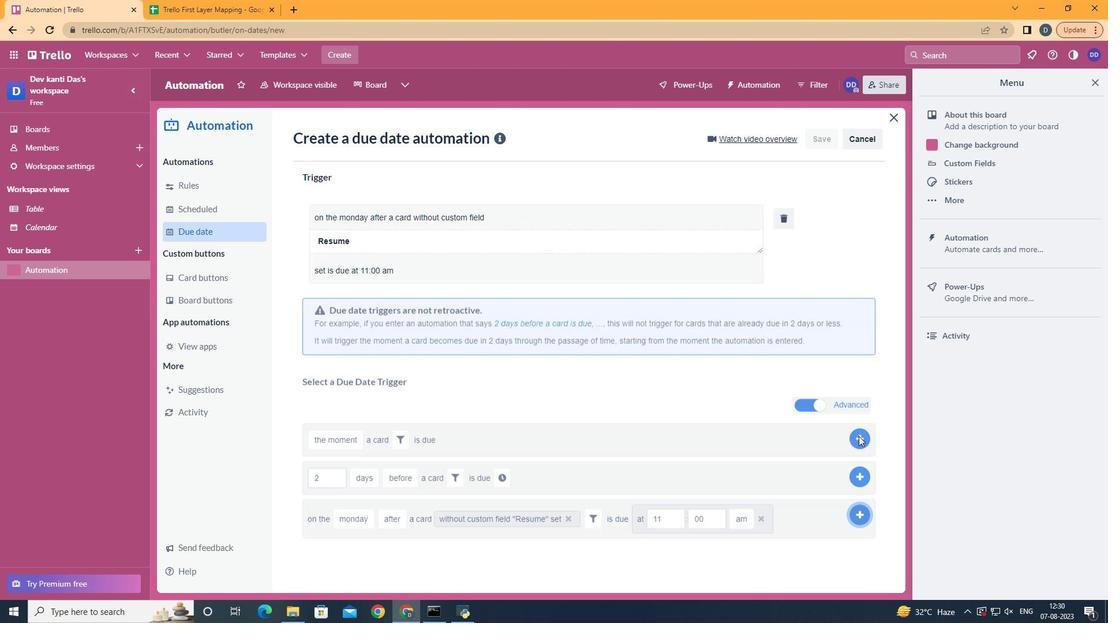 
Action: Mouse pressed left at (858, 465)
Screenshot: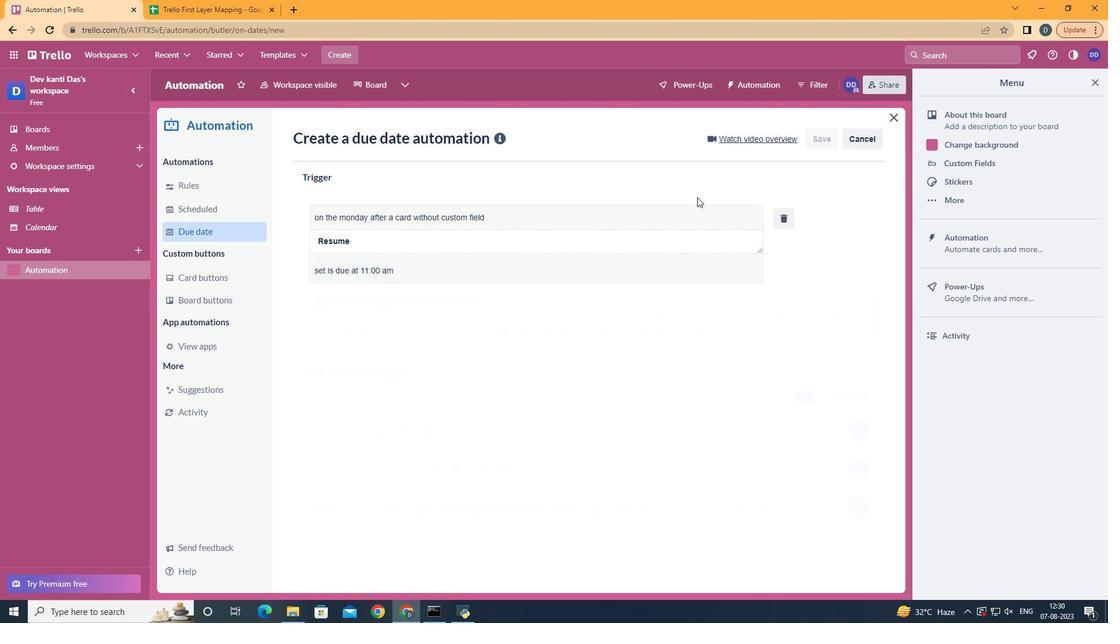 
Action: Mouse moved to (443, 157)
Screenshot: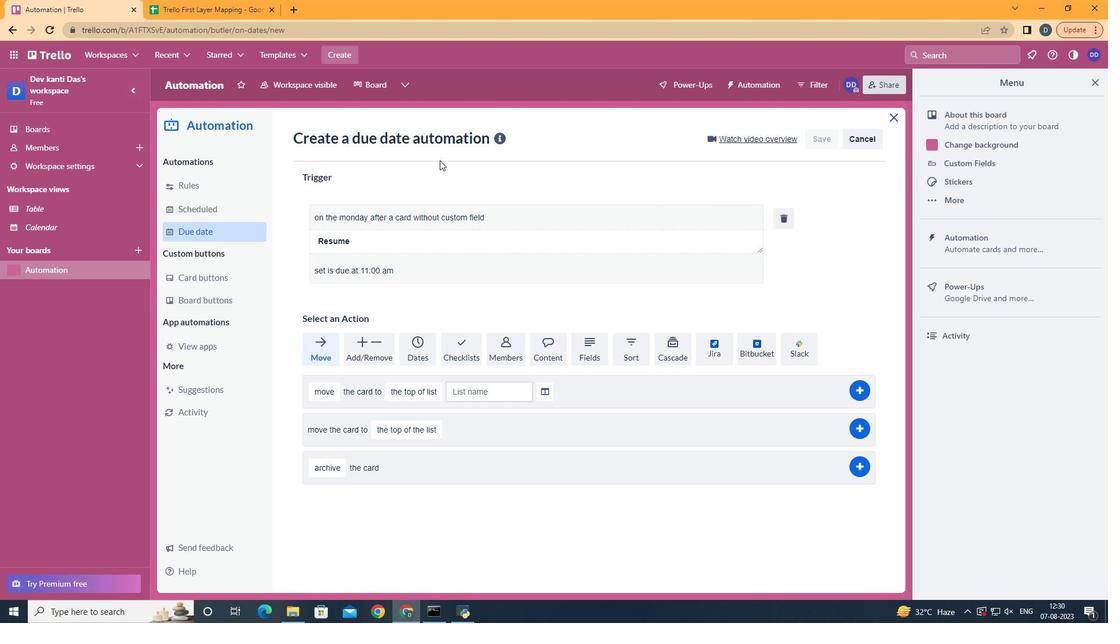 
